 Task: Choose the card "WITCH'S HUT" for your new game.
Action: Mouse moved to (427, 524)
Screenshot: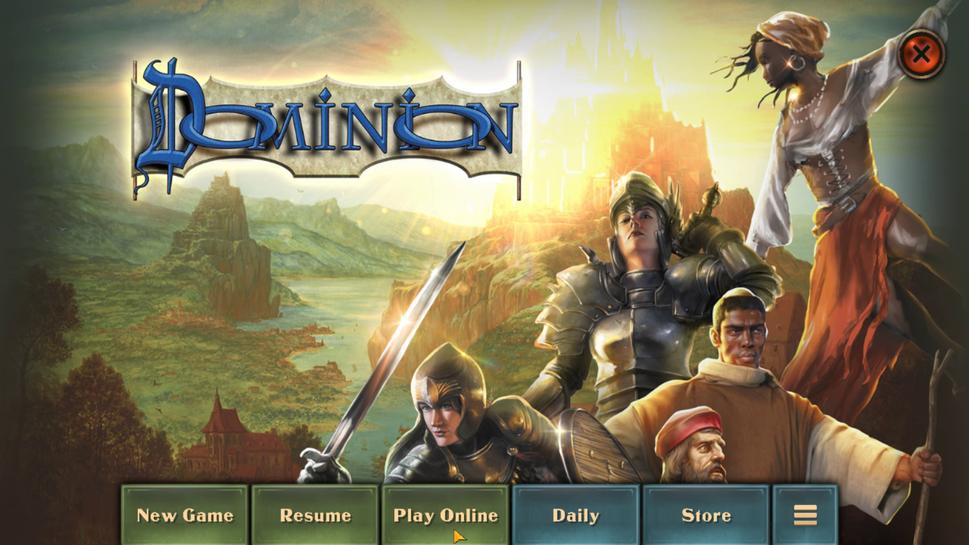 
Action: Mouse pressed left at (427, 524)
Screenshot: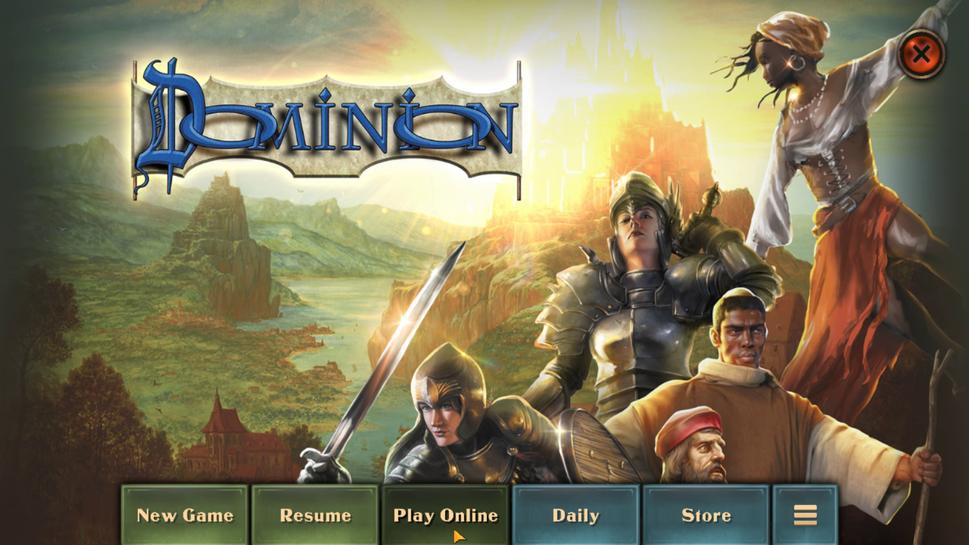 
Action: Mouse moved to (439, 124)
Screenshot: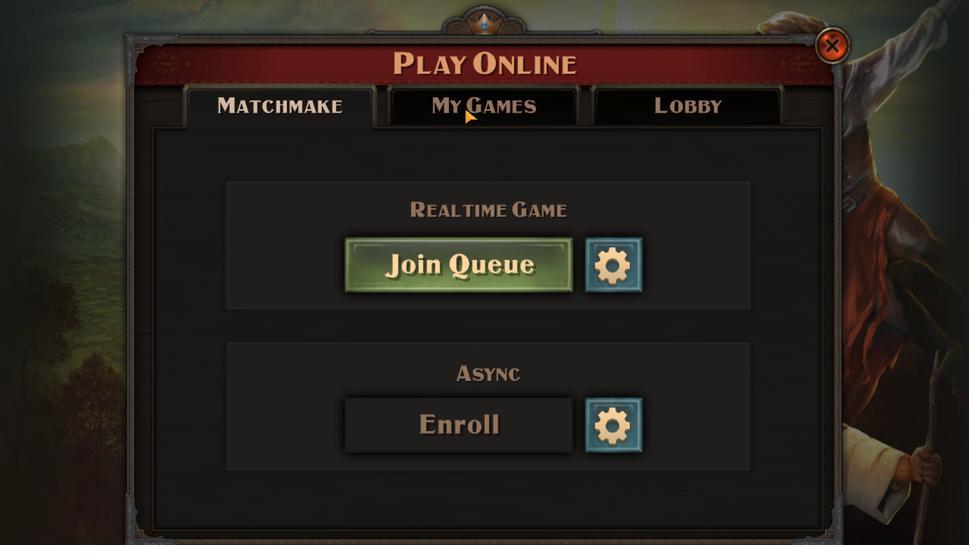 
Action: Mouse pressed left at (439, 124)
Screenshot: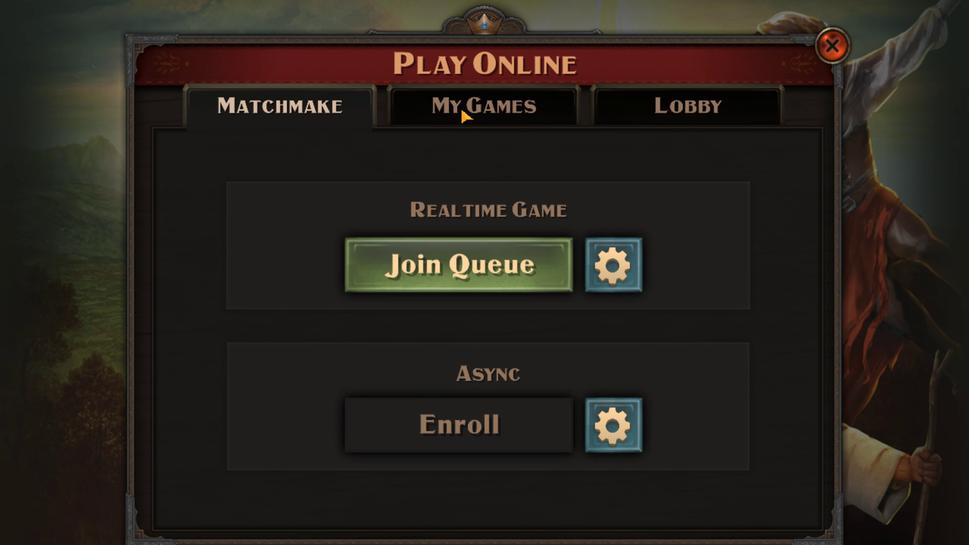 
Action: Mouse moved to (733, 431)
Screenshot: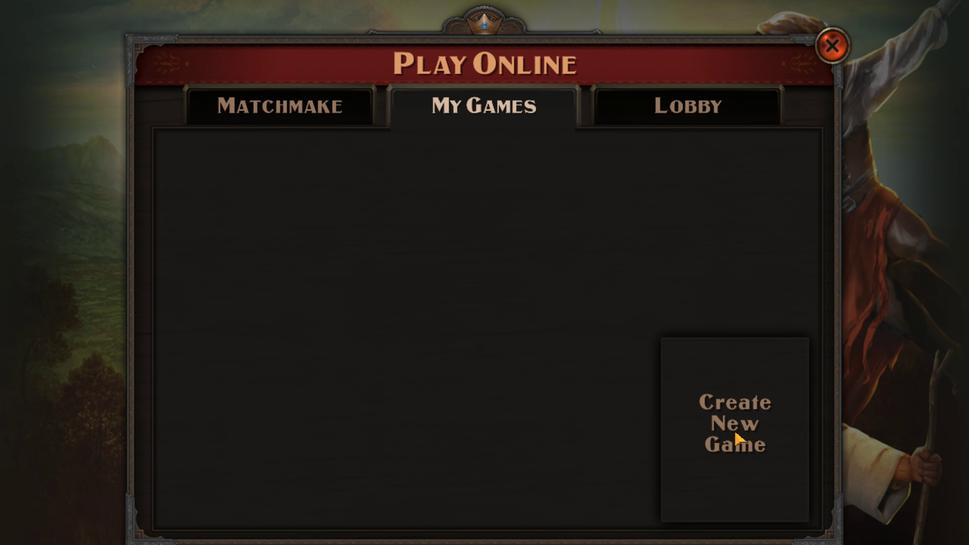 
Action: Mouse pressed left at (733, 431)
Screenshot: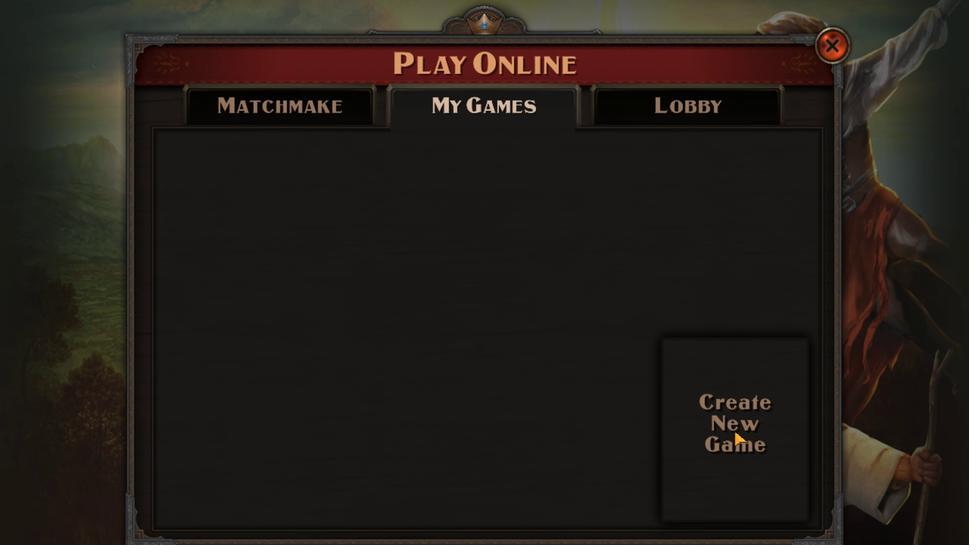 
Action: Mouse moved to (375, 121)
Screenshot: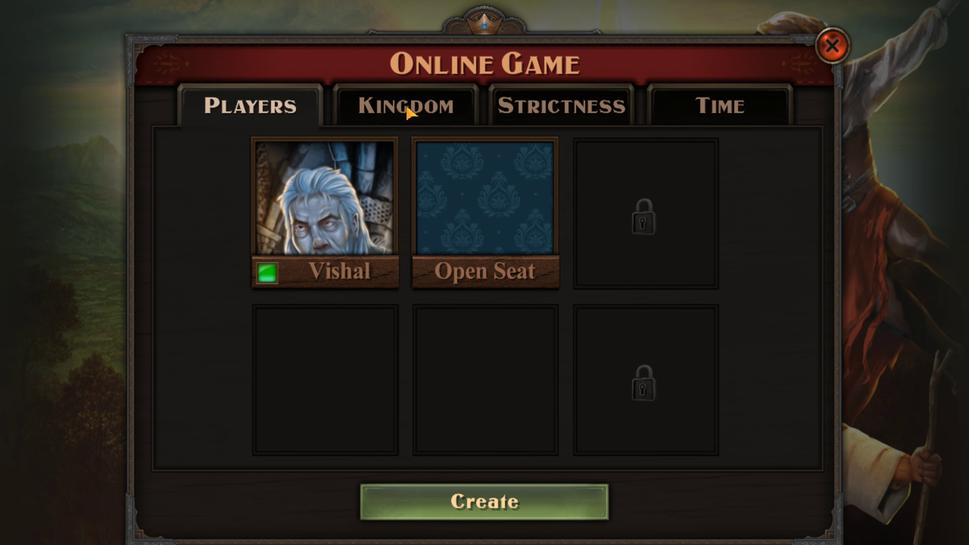 
Action: Mouse pressed left at (375, 121)
Screenshot: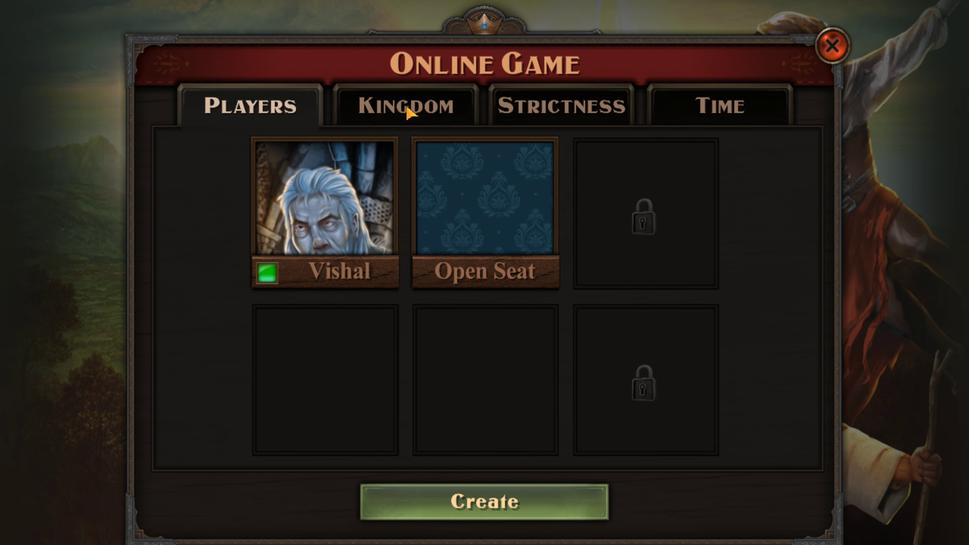 
Action: Mouse moved to (612, 193)
Screenshot: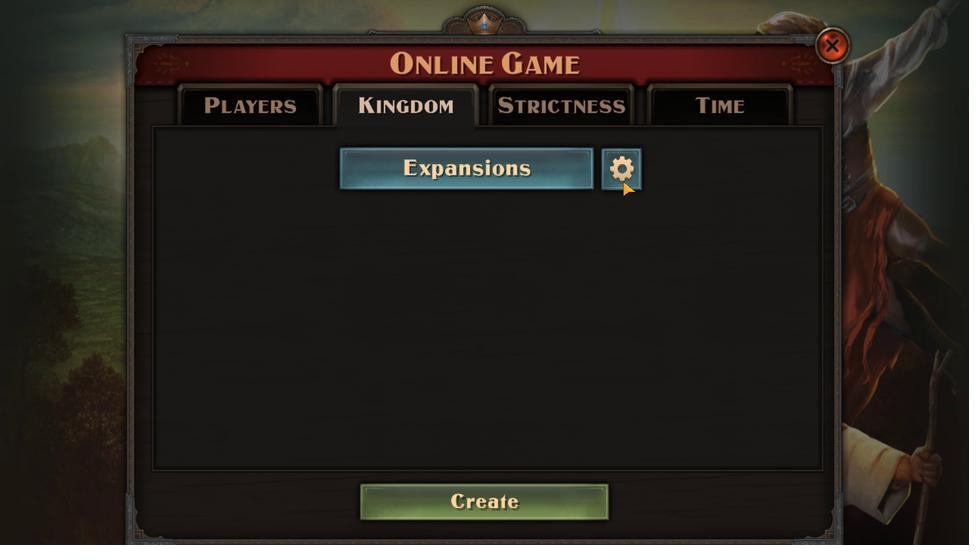 
Action: Mouse pressed left at (612, 193)
Screenshot: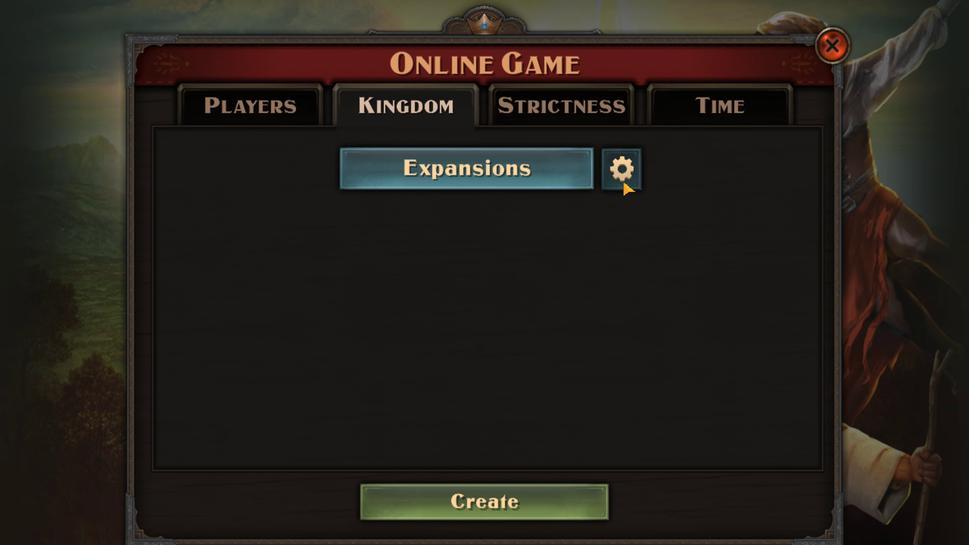 
Action: Mouse moved to (597, 191)
Screenshot: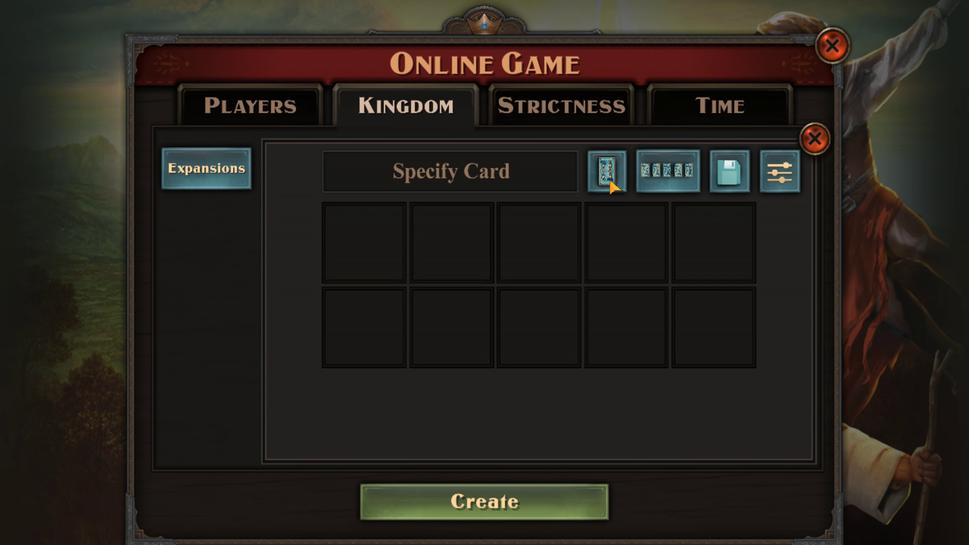 
Action: Mouse pressed left at (597, 191)
Screenshot: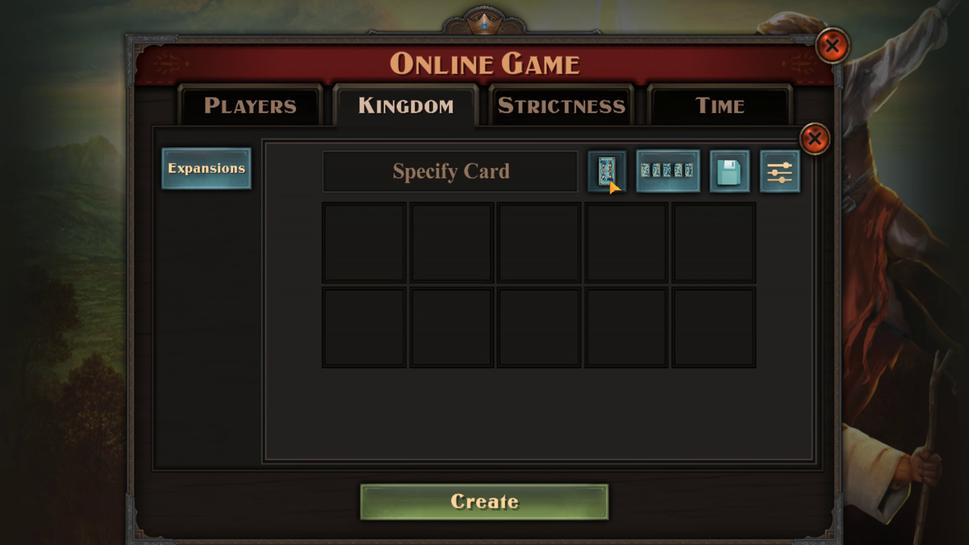 
Action: Mouse moved to (118, 265)
Screenshot: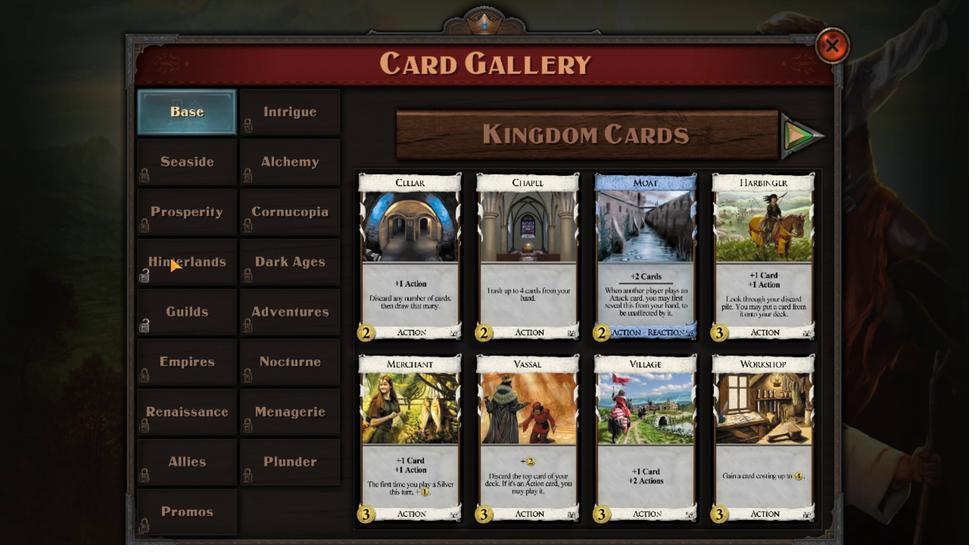 
Action: Mouse pressed left at (118, 265)
Screenshot: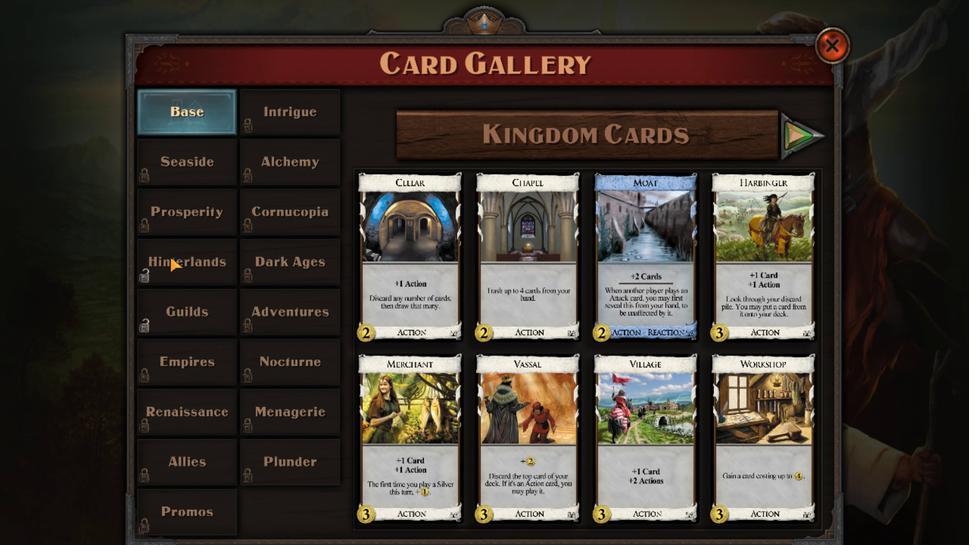 
Action: Mouse moved to (796, 154)
Screenshot: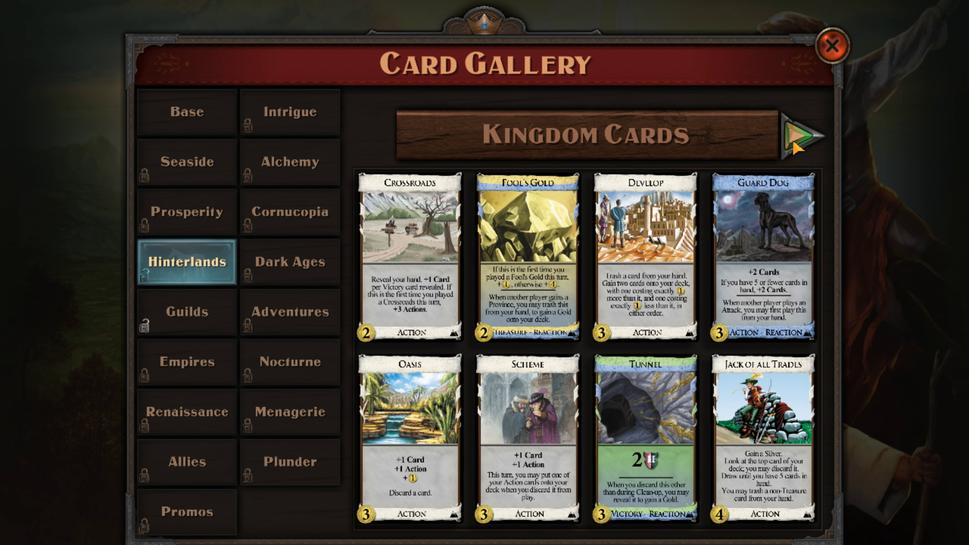 
Action: Mouse pressed left at (796, 154)
Screenshot: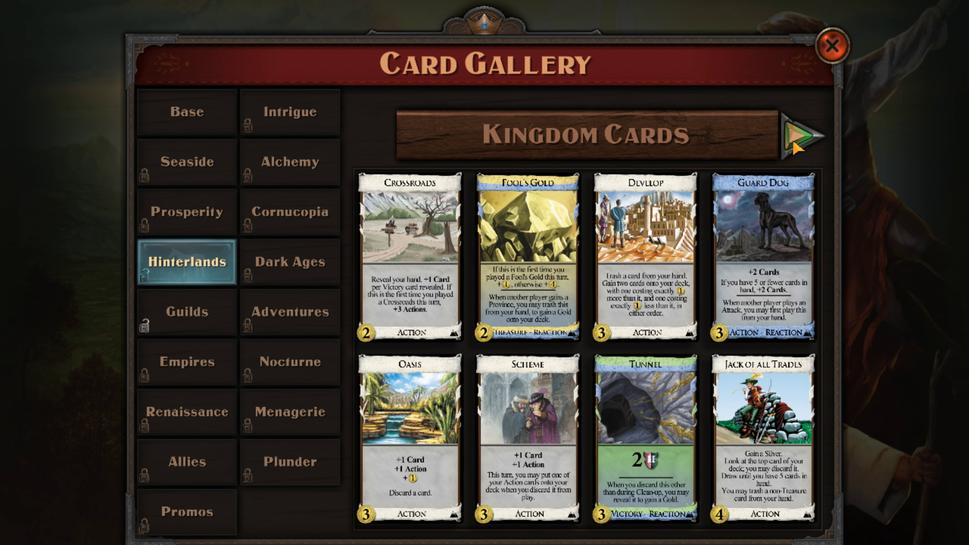 
Action: Mouse pressed left at (796, 154)
Screenshot: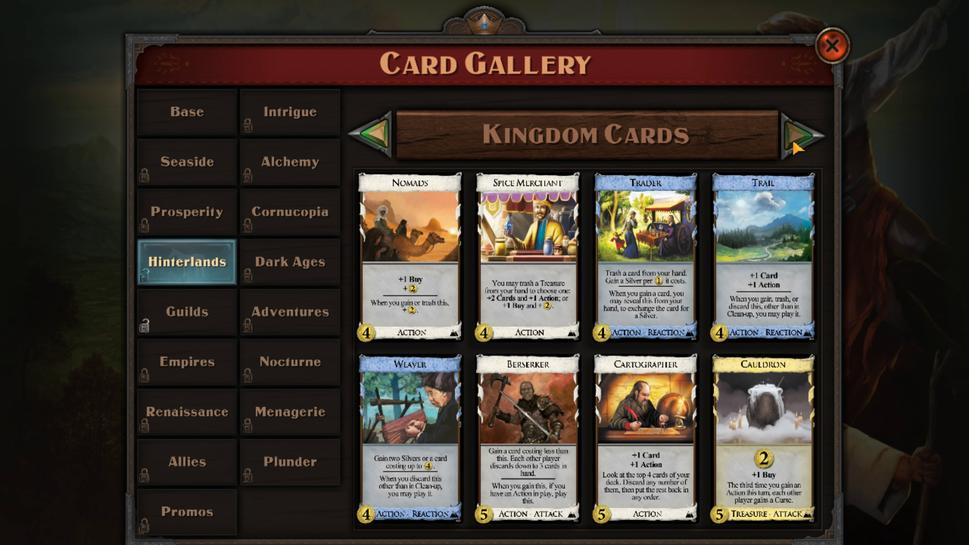 
Action: Mouse moved to (755, 428)
Screenshot: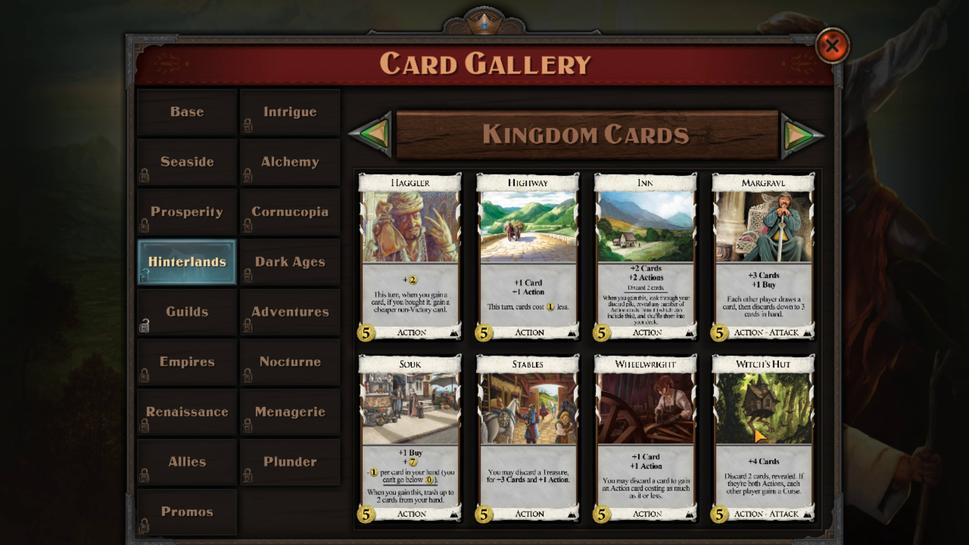 
Action: Mouse pressed left at (755, 428)
Screenshot: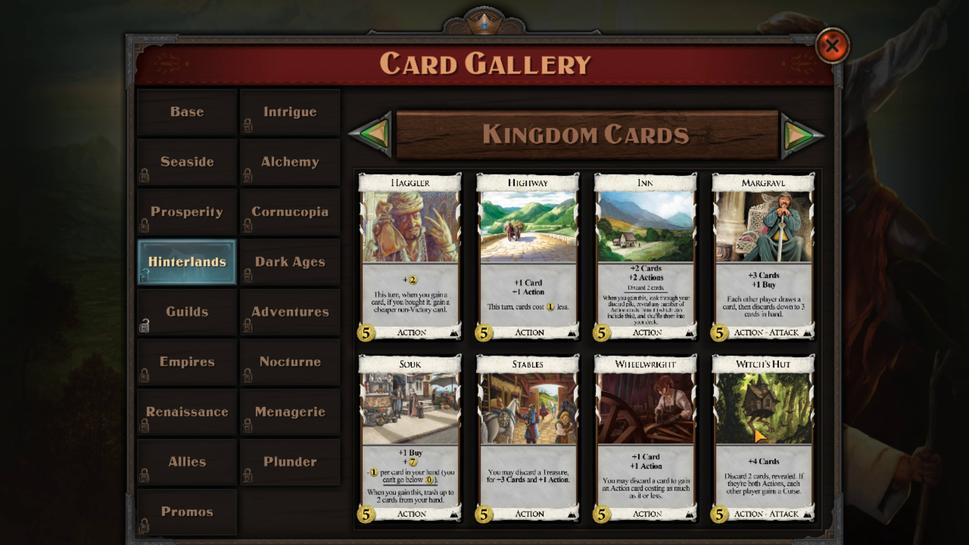 
